 Task: Set the destination prefix for record stream output to "rec_".
Action: Mouse moved to (124, 14)
Screenshot: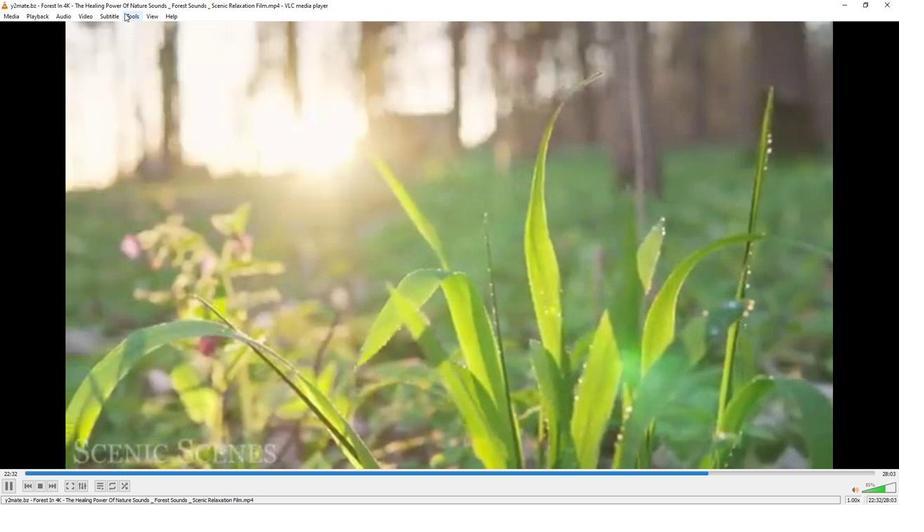 
Action: Mouse pressed left at (124, 14)
Screenshot: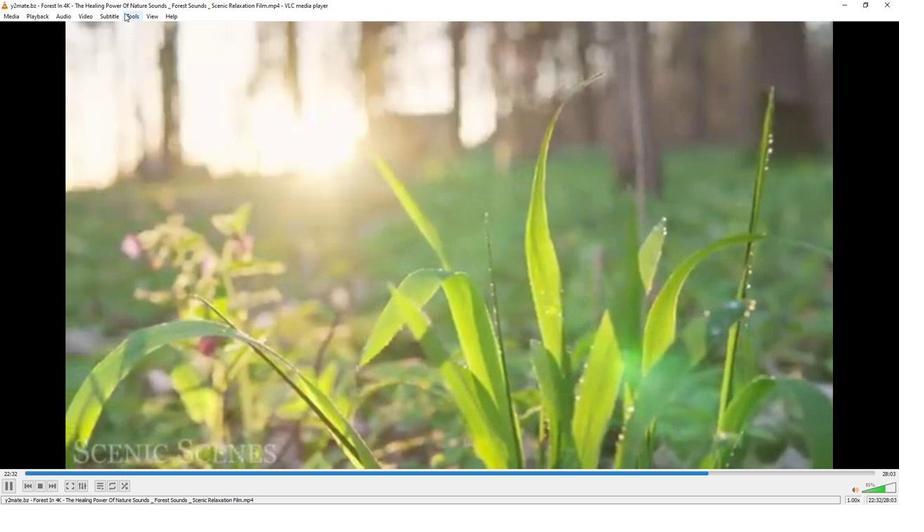 
Action: Mouse moved to (151, 128)
Screenshot: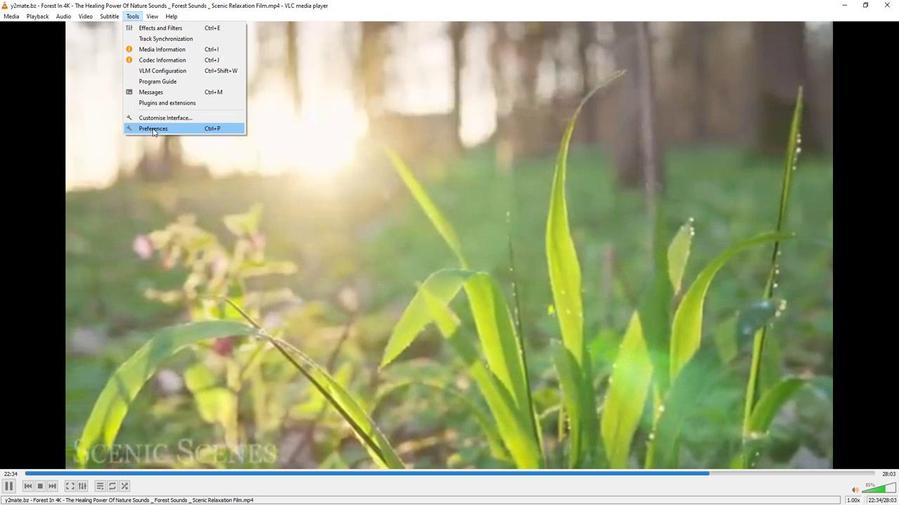 
Action: Mouse pressed left at (151, 128)
Screenshot: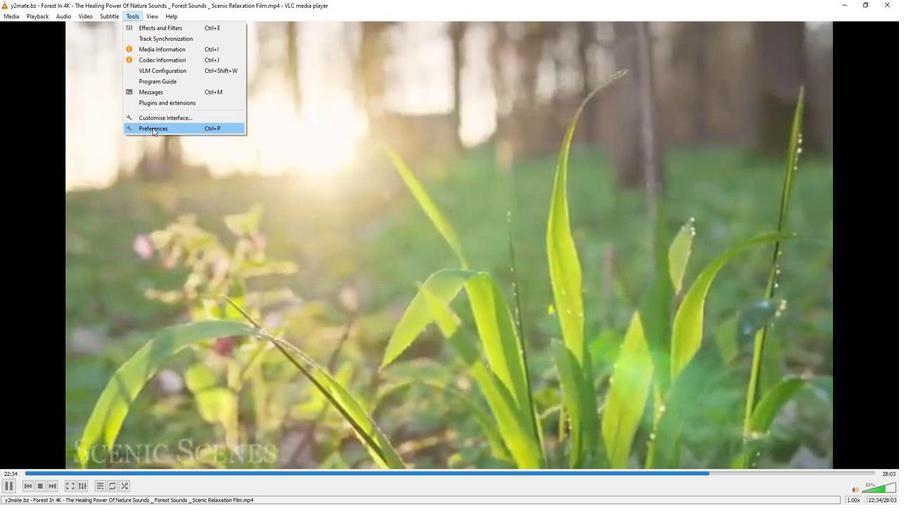 
Action: Mouse moved to (295, 412)
Screenshot: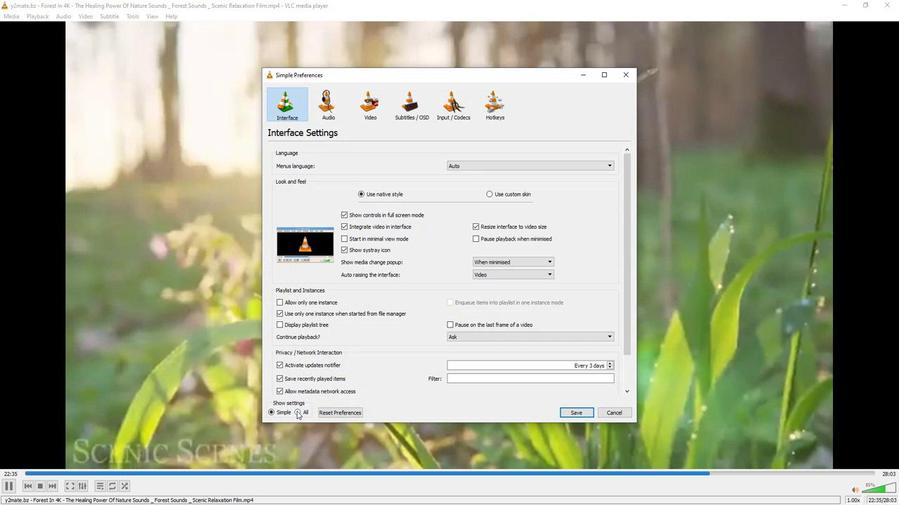 
Action: Mouse pressed left at (295, 412)
Screenshot: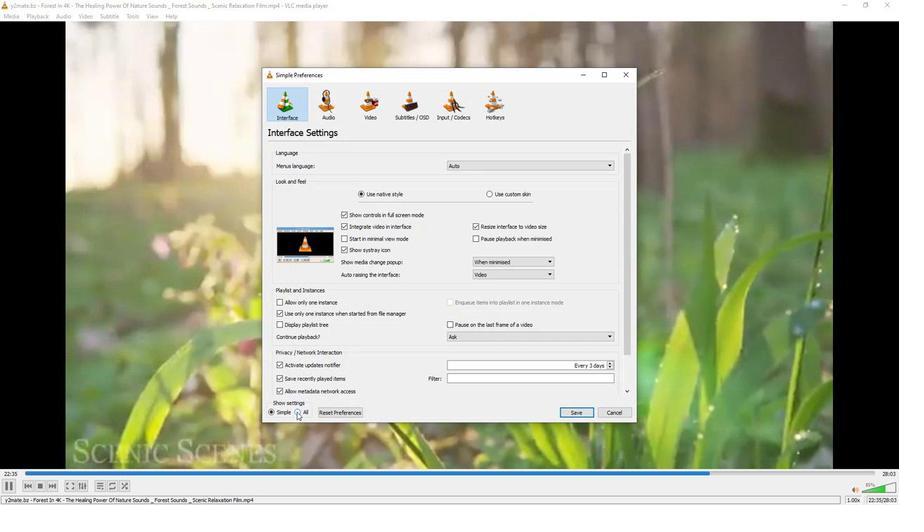 
Action: Mouse moved to (298, 359)
Screenshot: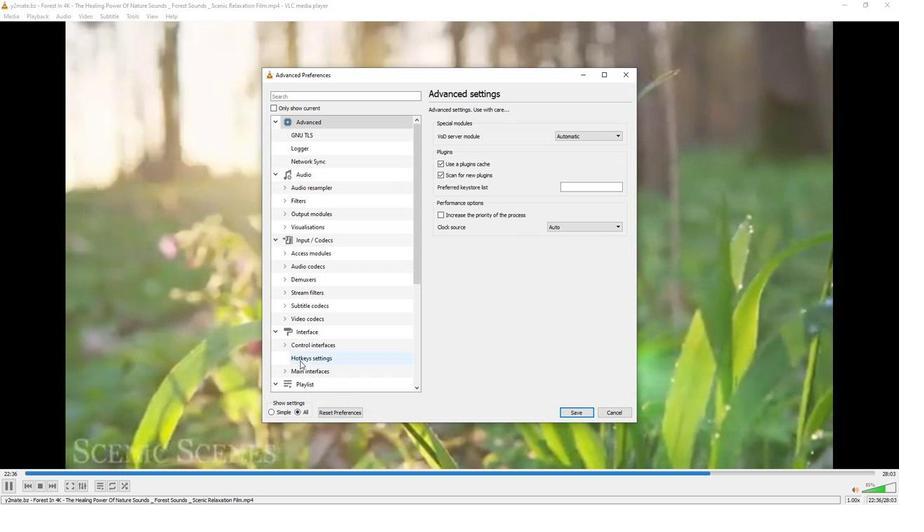 
Action: Mouse scrolled (298, 359) with delta (0, 0)
Screenshot: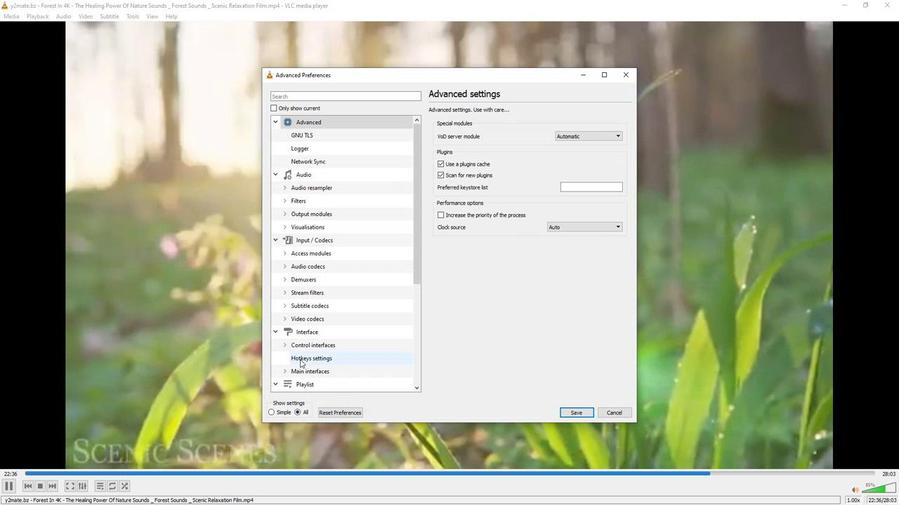 
Action: Mouse scrolled (298, 359) with delta (0, 0)
Screenshot: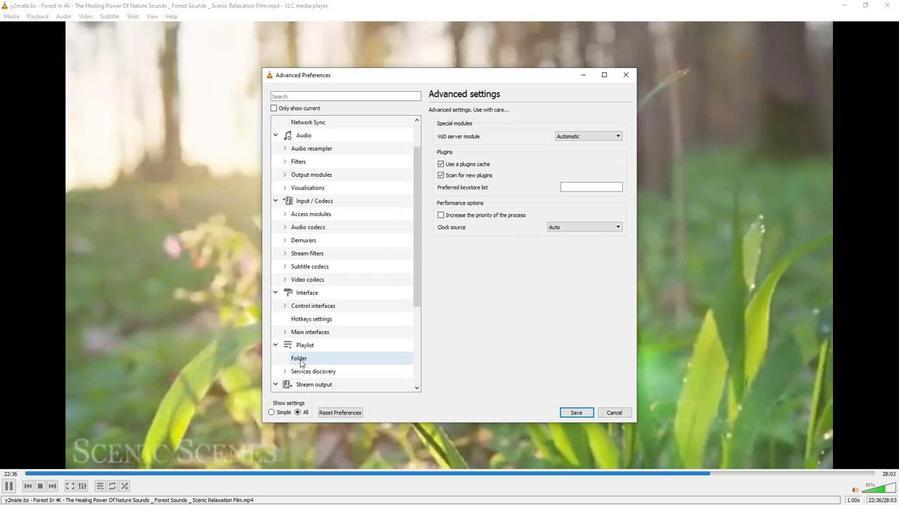 
Action: Mouse scrolled (298, 359) with delta (0, 0)
Screenshot: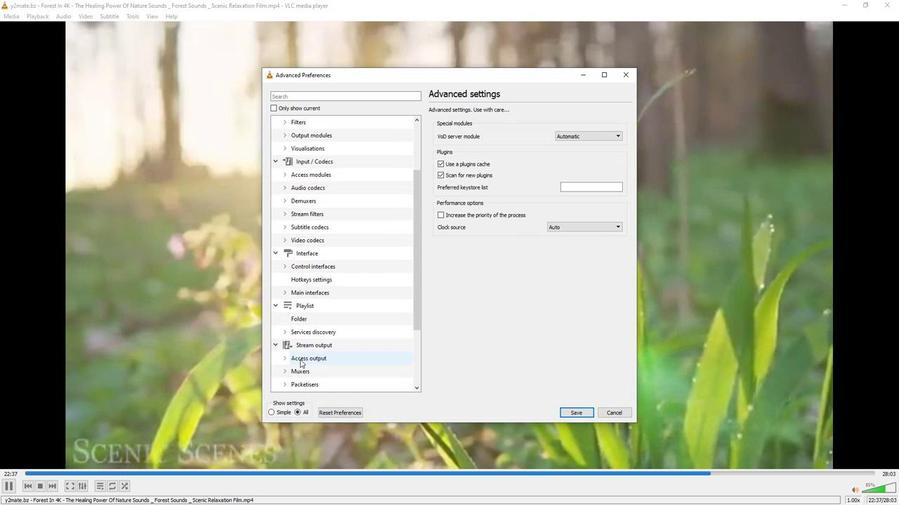 
Action: Mouse scrolled (298, 359) with delta (0, 0)
Screenshot: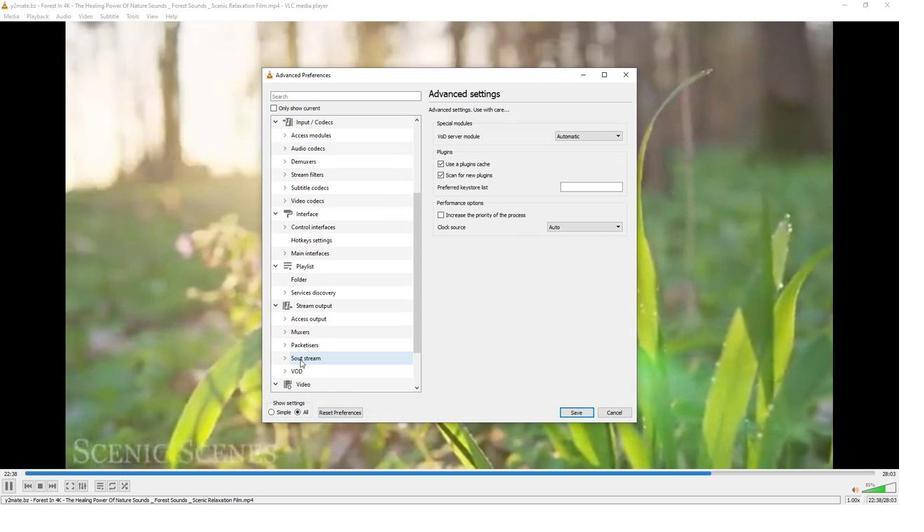 
Action: Mouse moved to (281, 318)
Screenshot: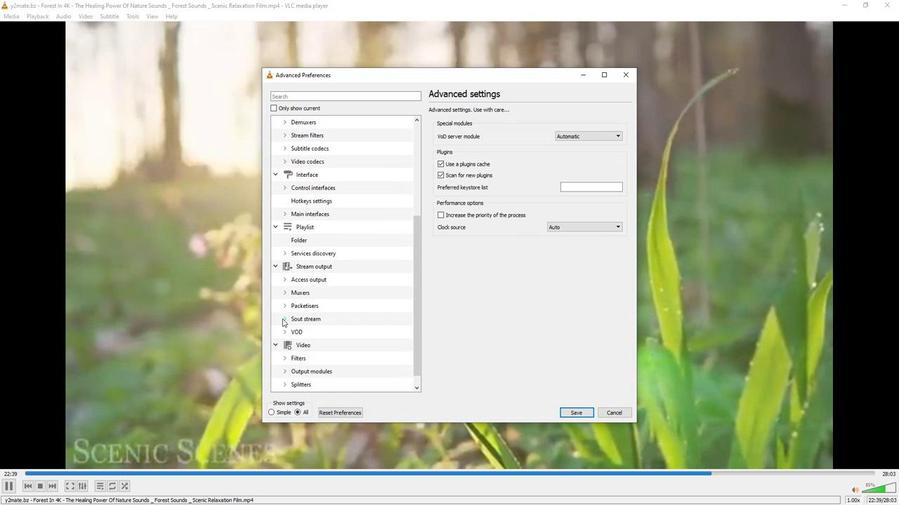 
Action: Mouse pressed left at (281, 318)
Screenshot: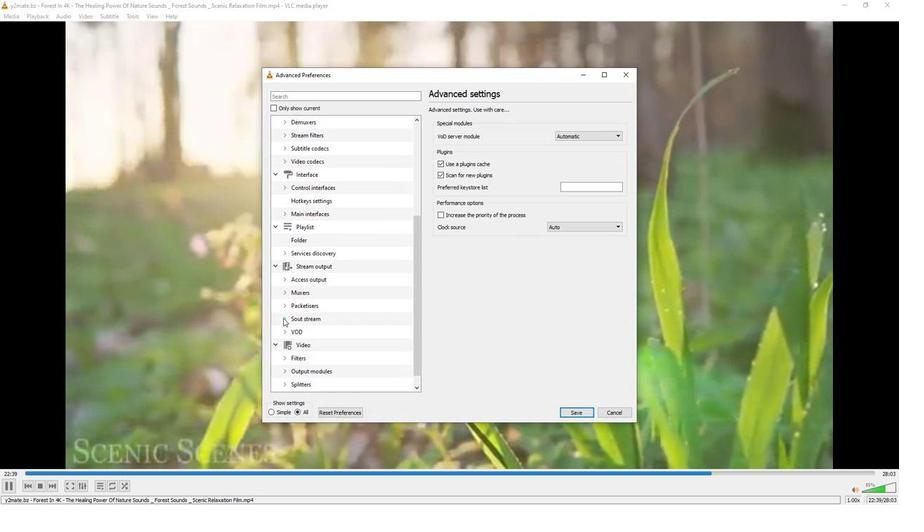 
Action: Mouse moved to (312, 353)
Screenshot: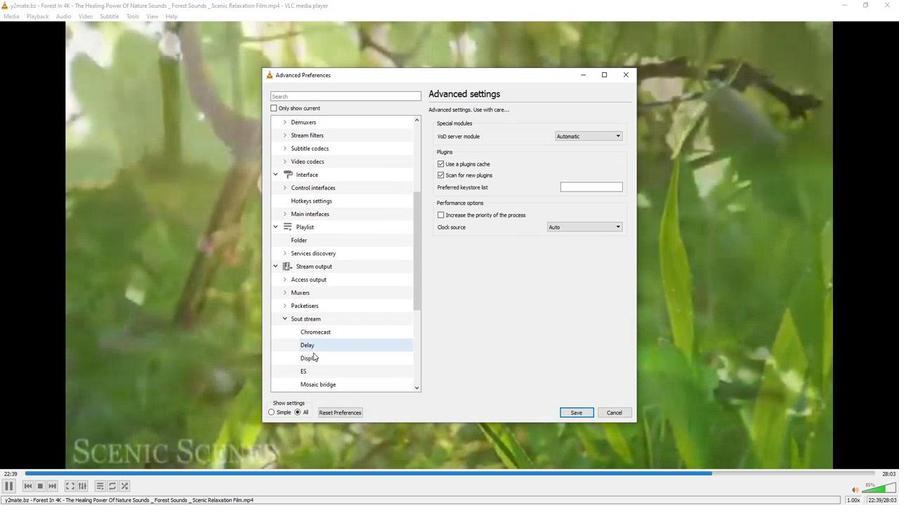 
Action: Mouse scrolled (312, 352) with delta (0, 0)
Screenshot: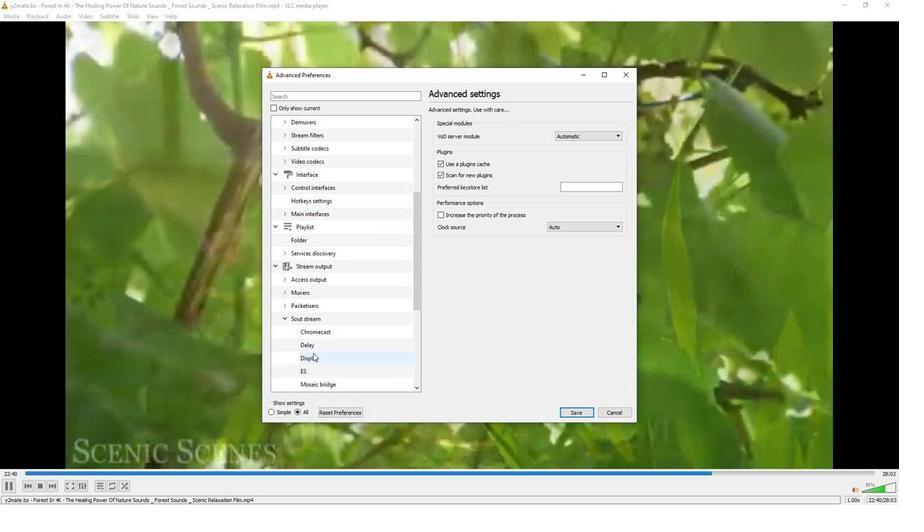 
Action: Mouse moved to (309, 358)
Screenshot: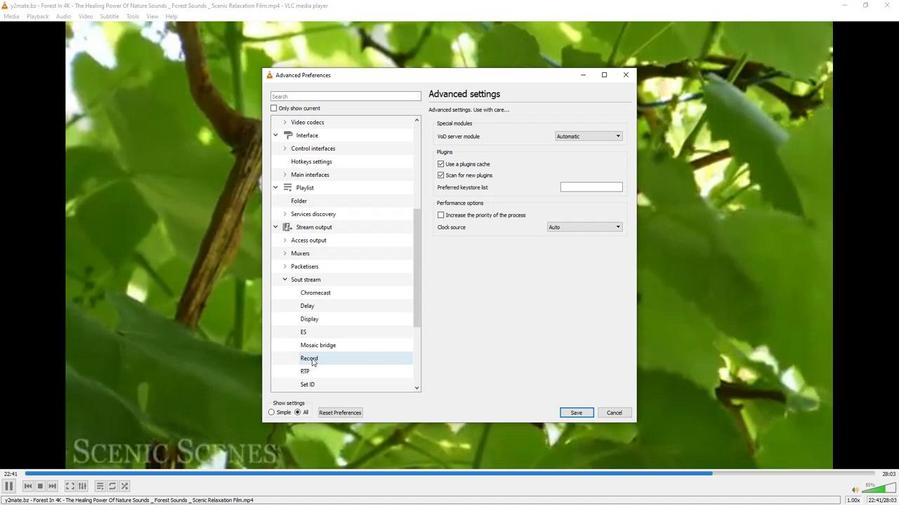 
Action: Mouse pressed left at (309, 358)
Screenshot: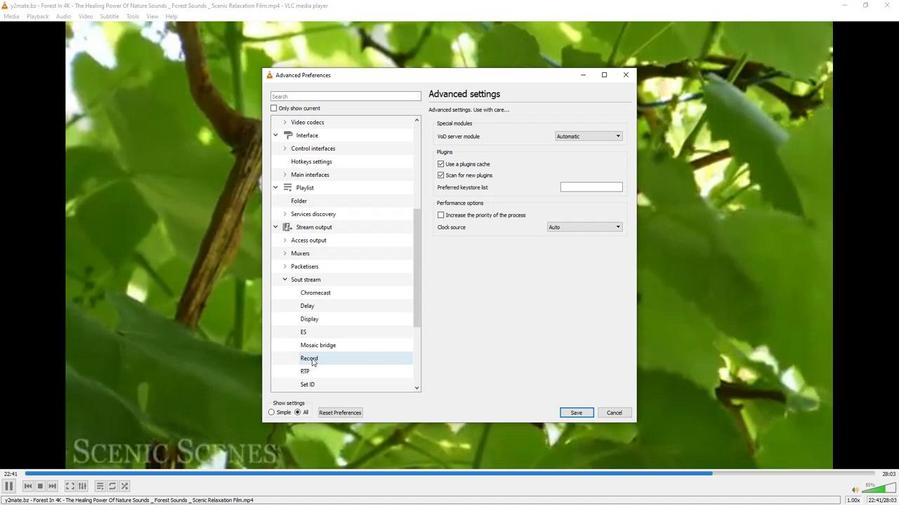 
Action: Mouse moved to (570, 125)
Screenshot: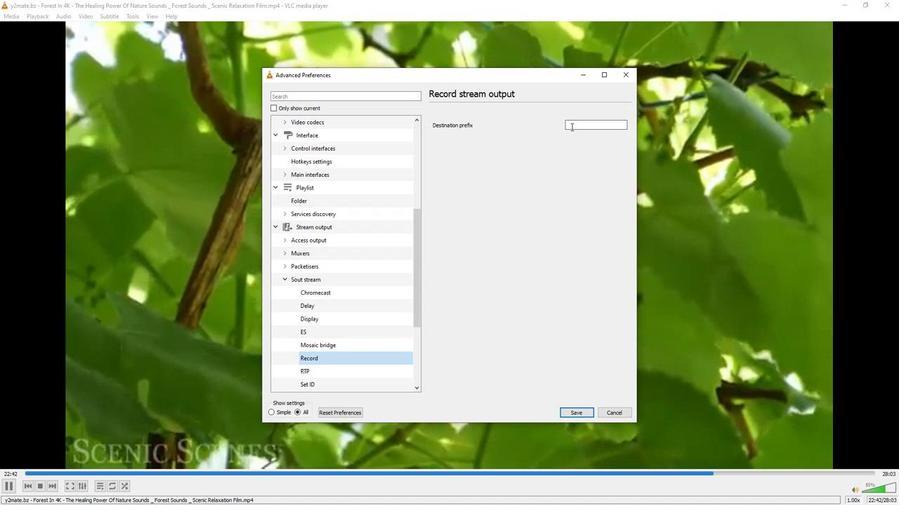 
Action: Mouse pressed left at (570, 125)
Screenshot: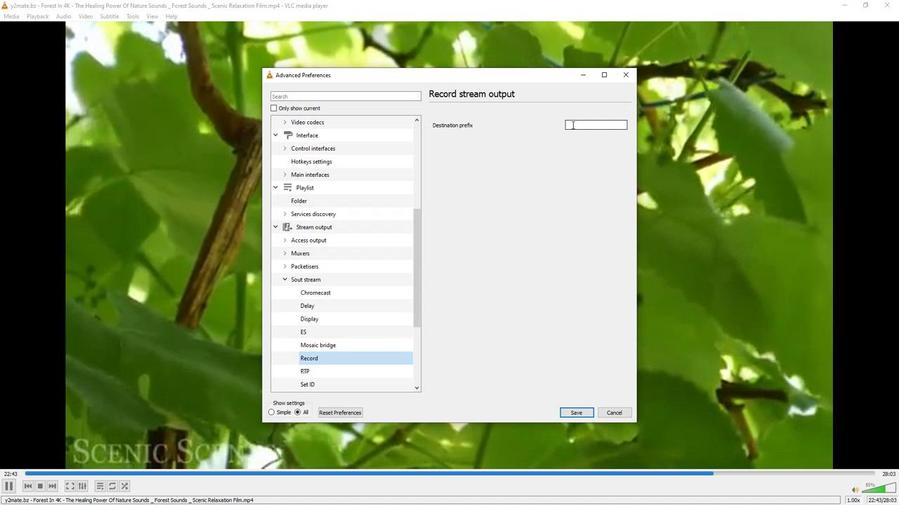 
Action: Key pressed rec<Key.shift_r>_
Screenshot: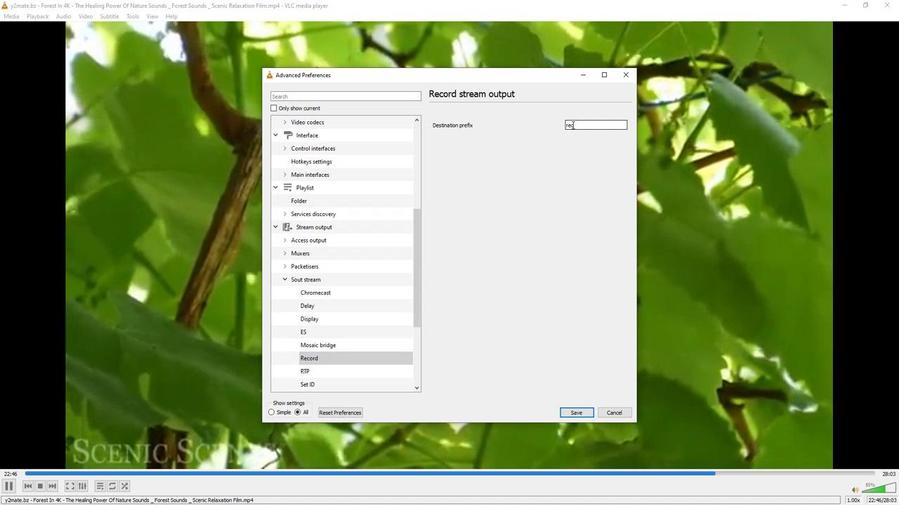 
Action: Mouse moved to (560, 125)
Screenshot: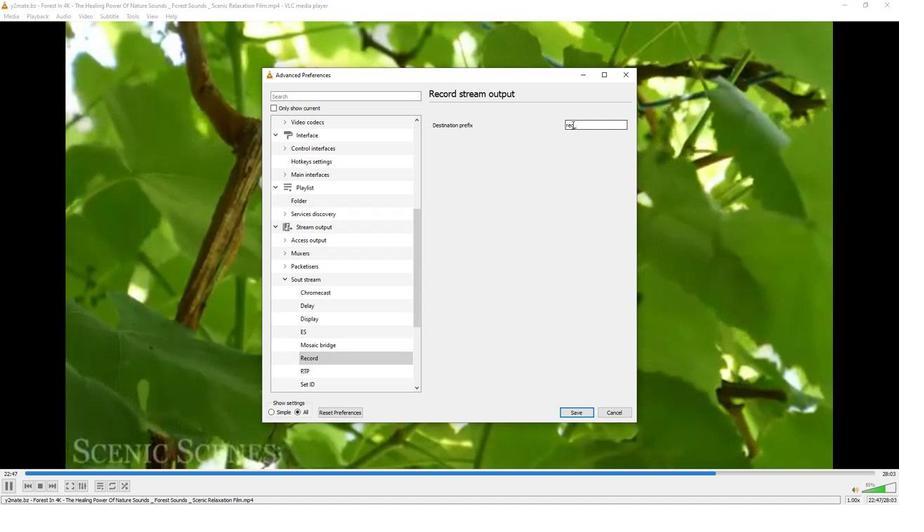 
